 Task: Create a section Code Collectors and in the section, add a milestone Content Management System Implementation in the project TravelForge.
Action: Mouse moved to (70, 422)
Screenshot: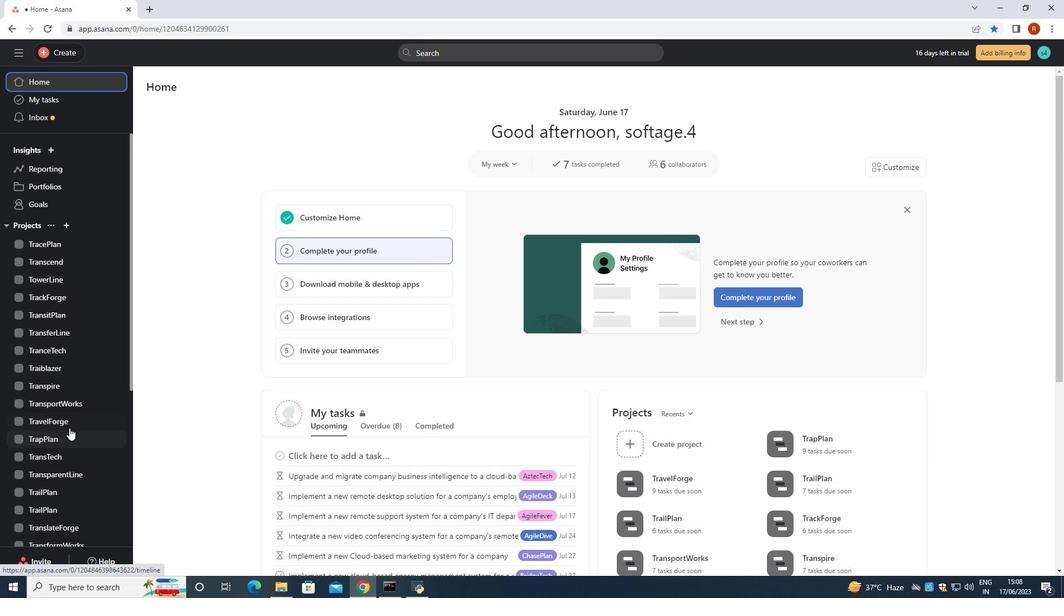 
Action: Mouse pressed left at (70, 422)
Screenshot: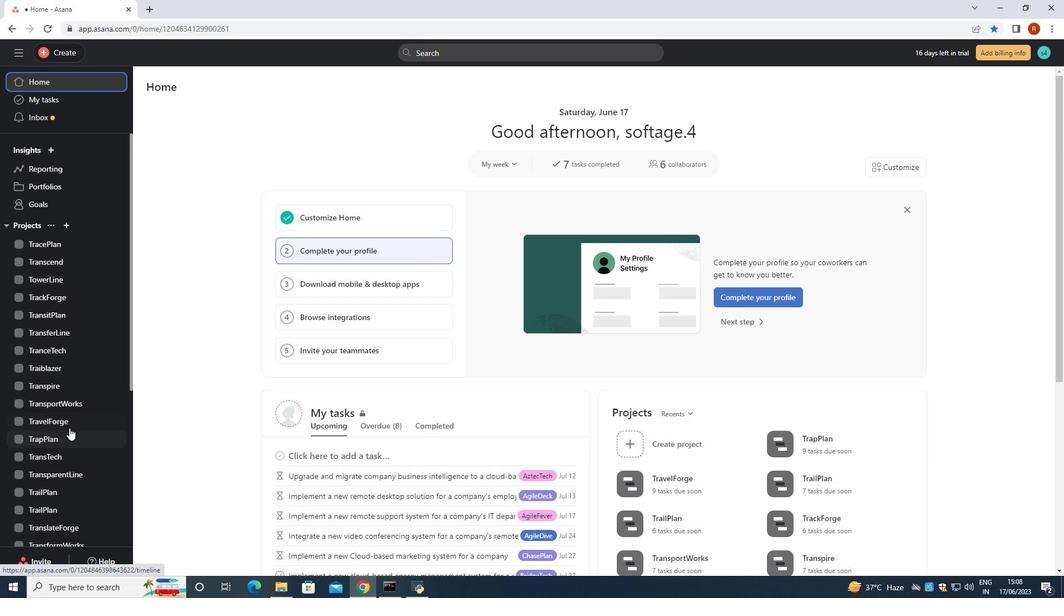 
Action: Mouse moved to (170, 454)
Screenshot: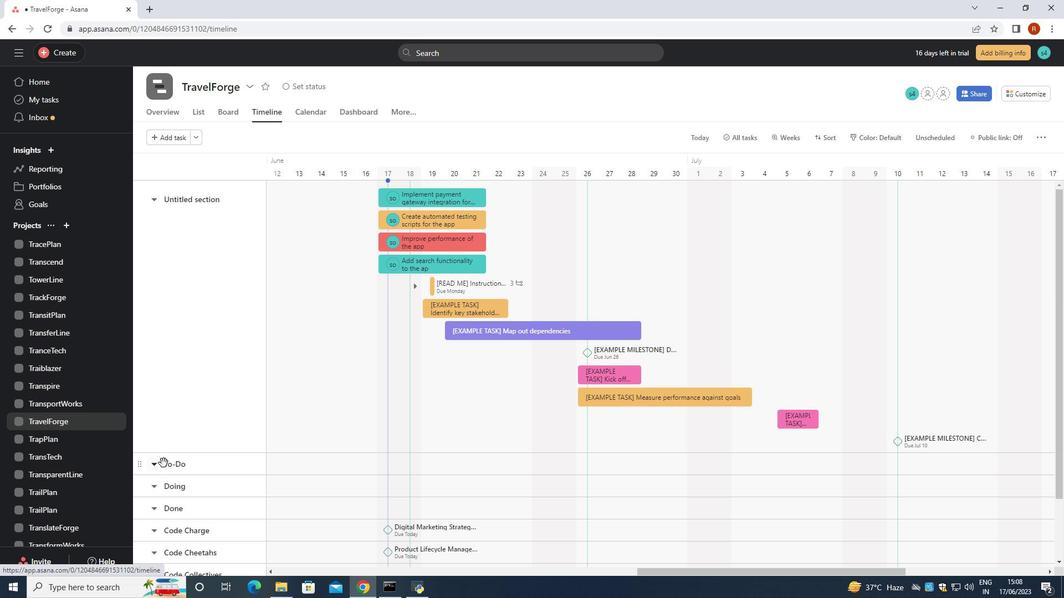 
Action: Mouse scrolled (170, 454) with delta (0, 0)
Screenshot: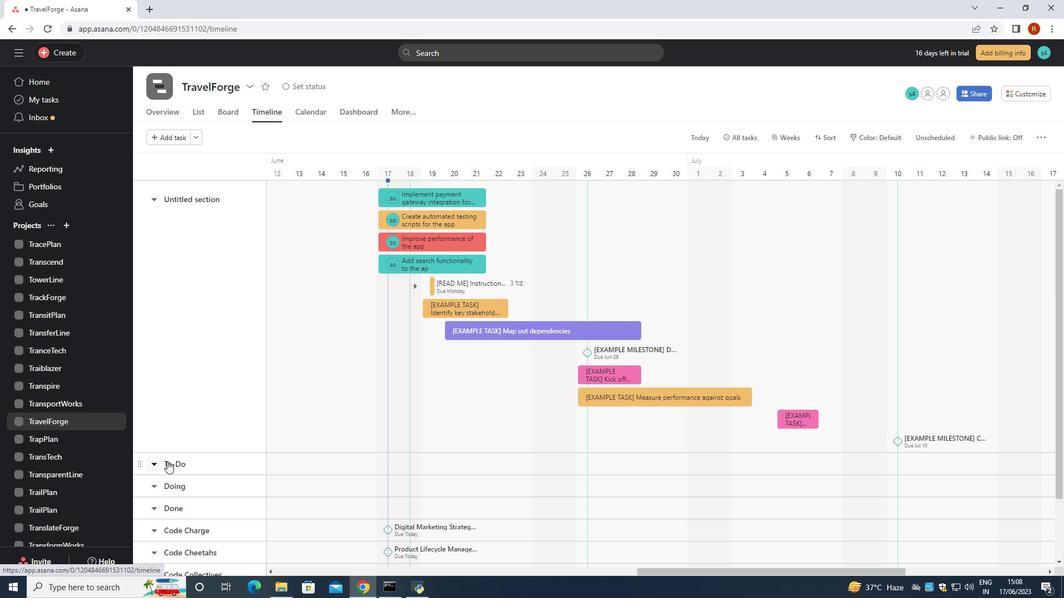 
Action: Mouse scrolled (170, 454) with delta (0, 0)
Screenshot: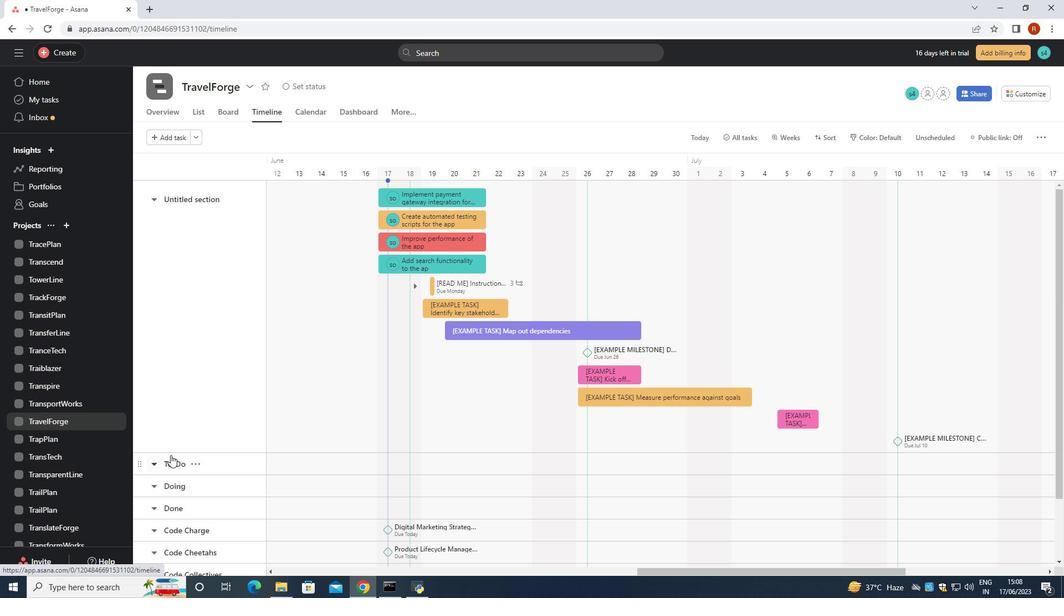 
Action: Mouse moved to (171, 454)
Screenshot: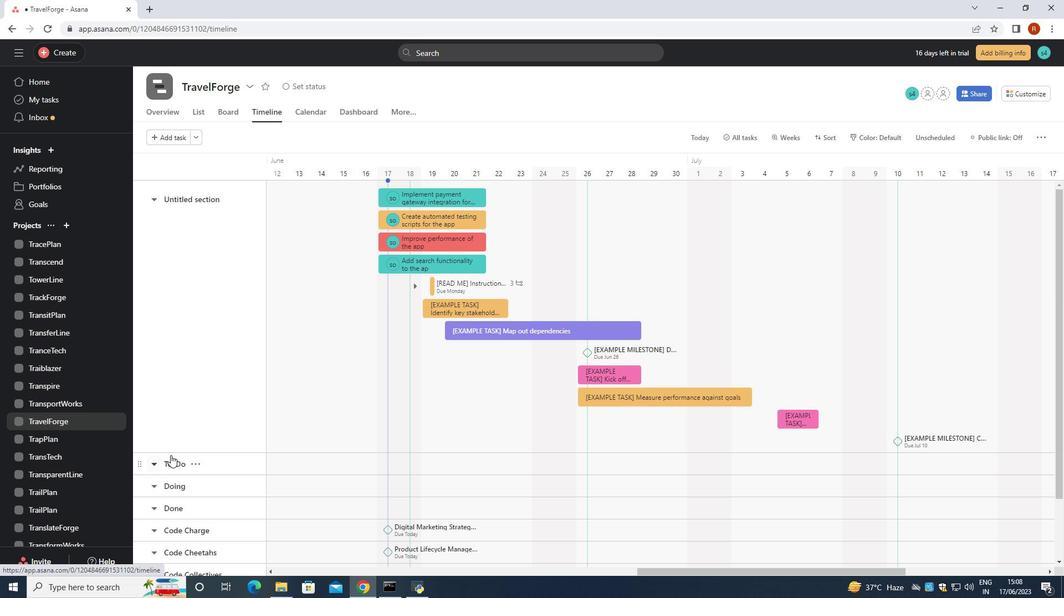 
Action: Mouse scrolled (171, 454) with delta (0, 0)
Screenshot: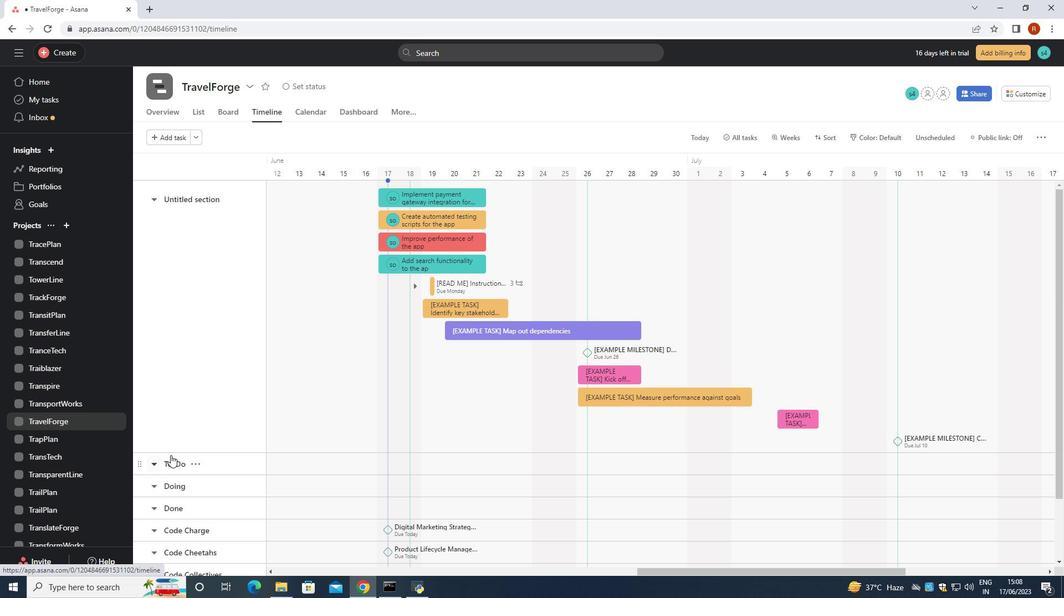 
Action: Mouse moved to (171, 454)
Screenshot: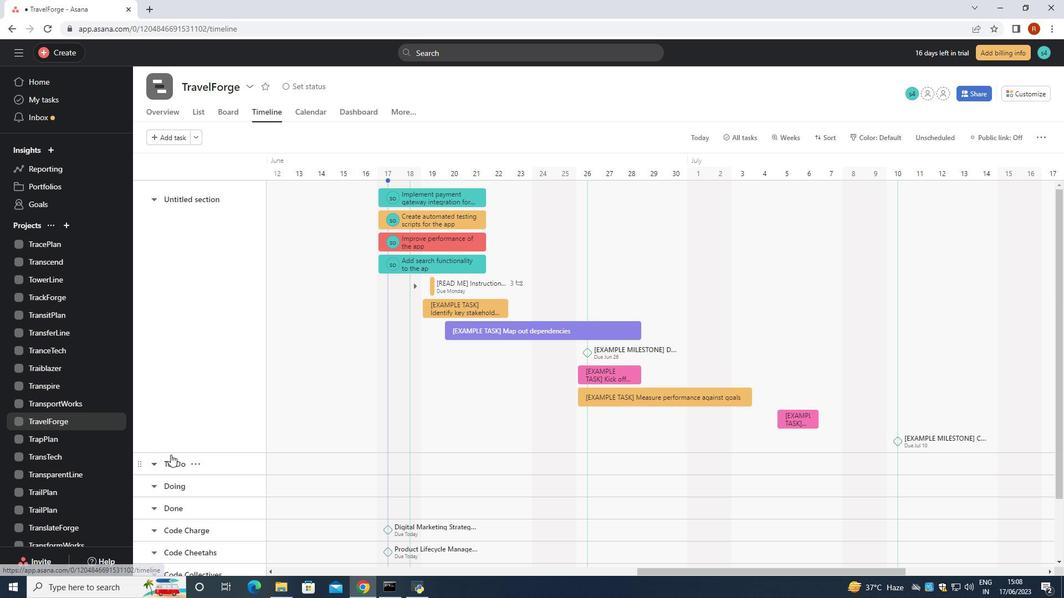 
Action: Mouse scrolled (171, 454) with delta (0, 0)
Screenshot: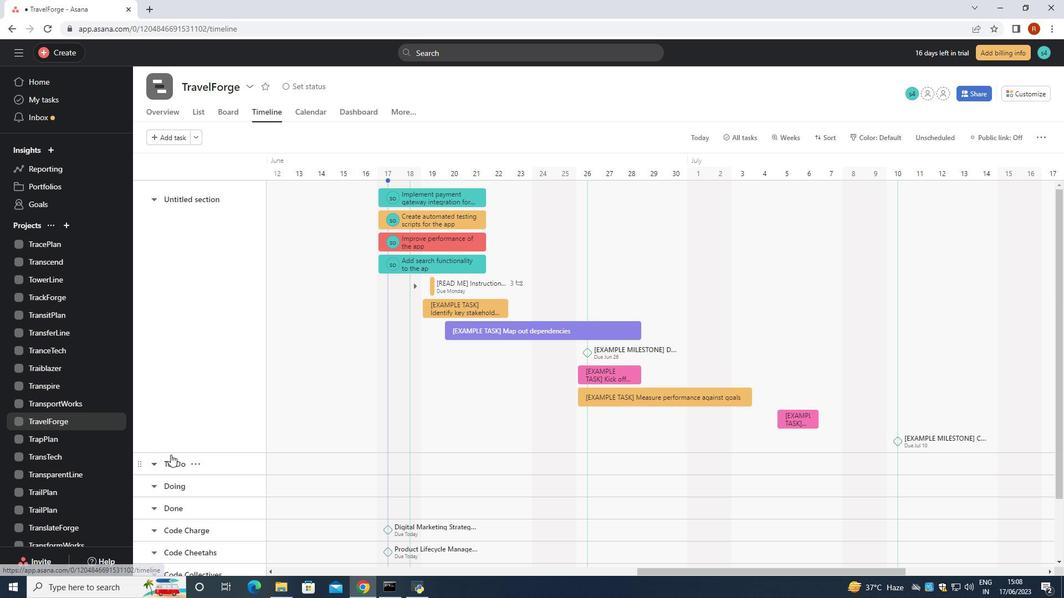 
Action: Mouse moved to (172, 454)
Screenshot: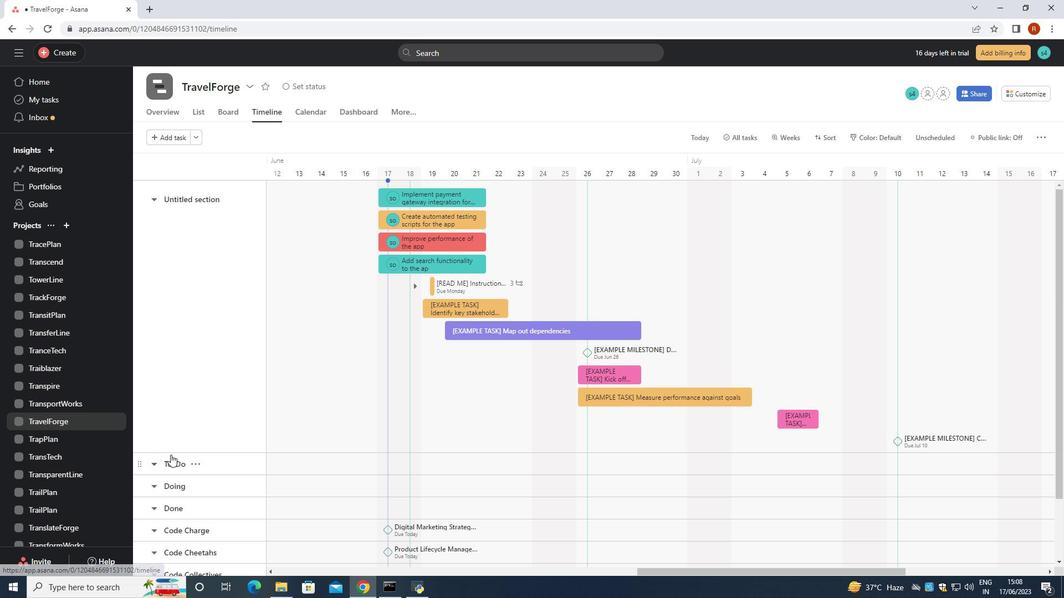 
Action: Mouse scrolled (172, 454) with delta (0, 0)
Screenshot: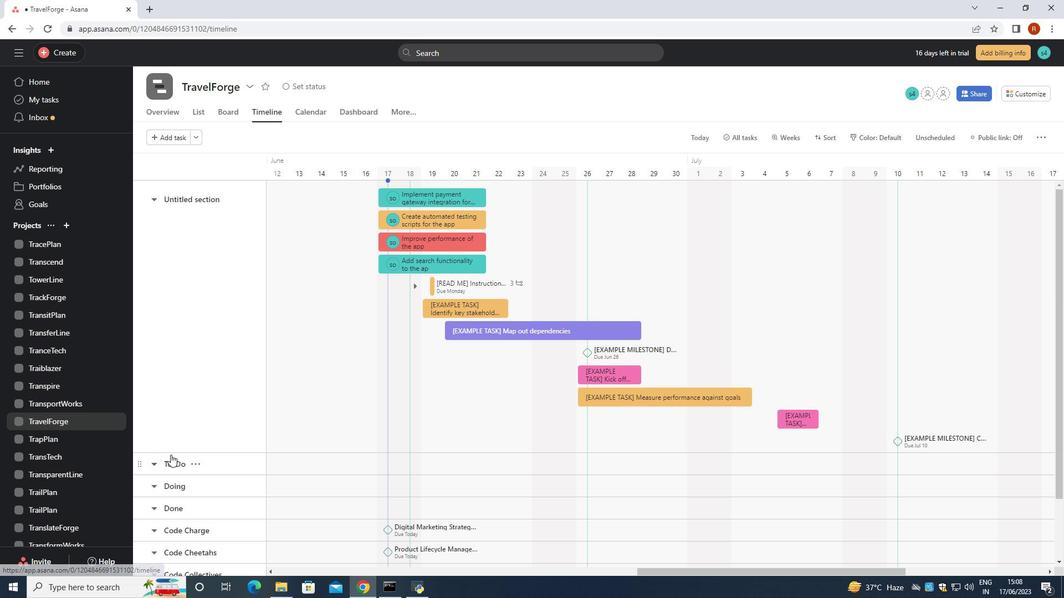 
Action: Mouse moved to (207, 523)
Screenshot: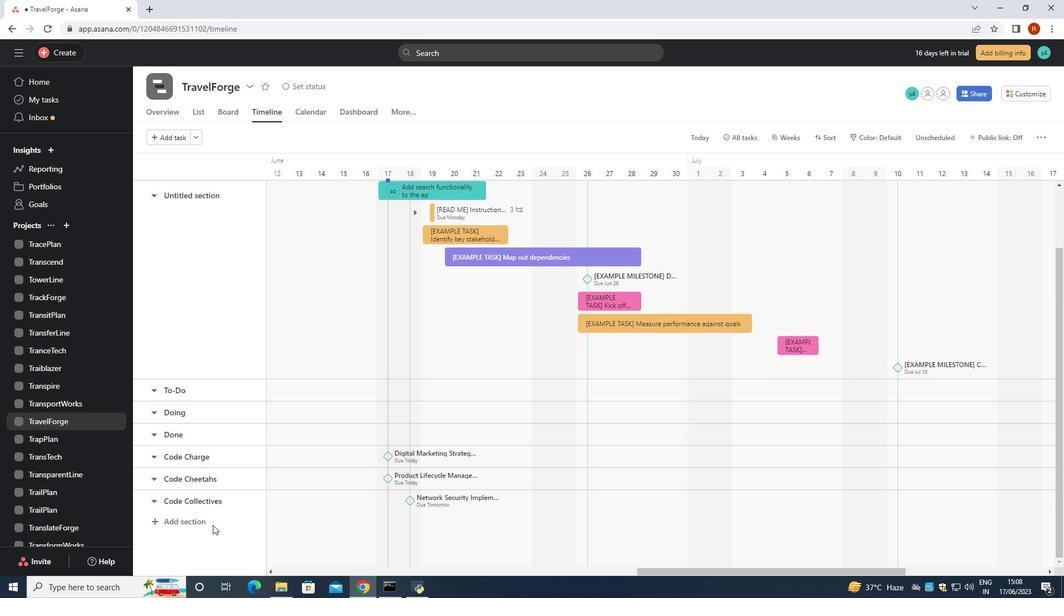 
Action: Mouse pressed left at (207, 523)
Screenshot: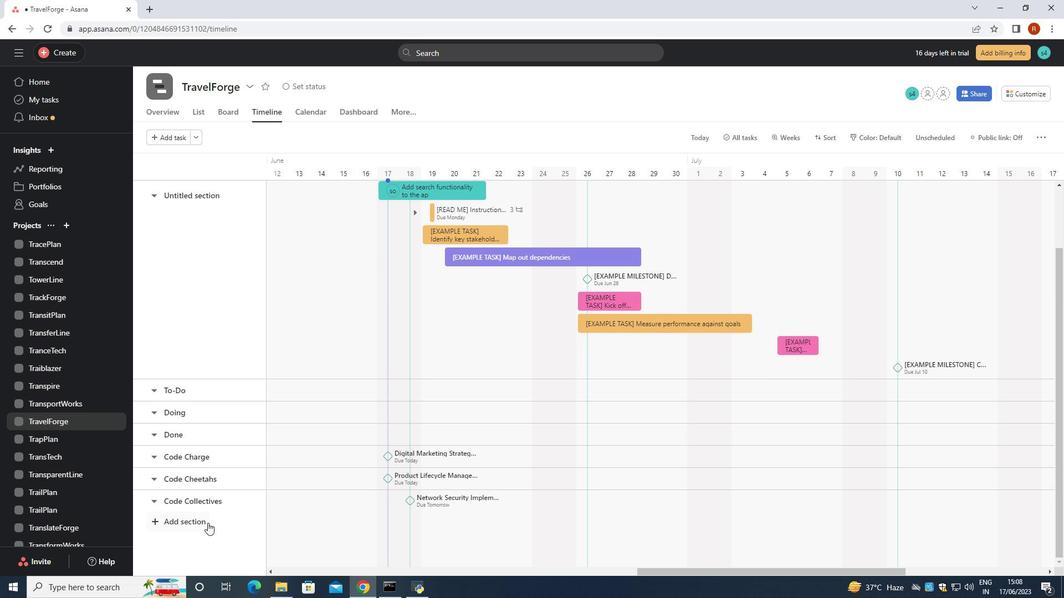 
Action: Key pressed <Key.shift>Code<Key.space><Key.shift>Collectors
Screenshot: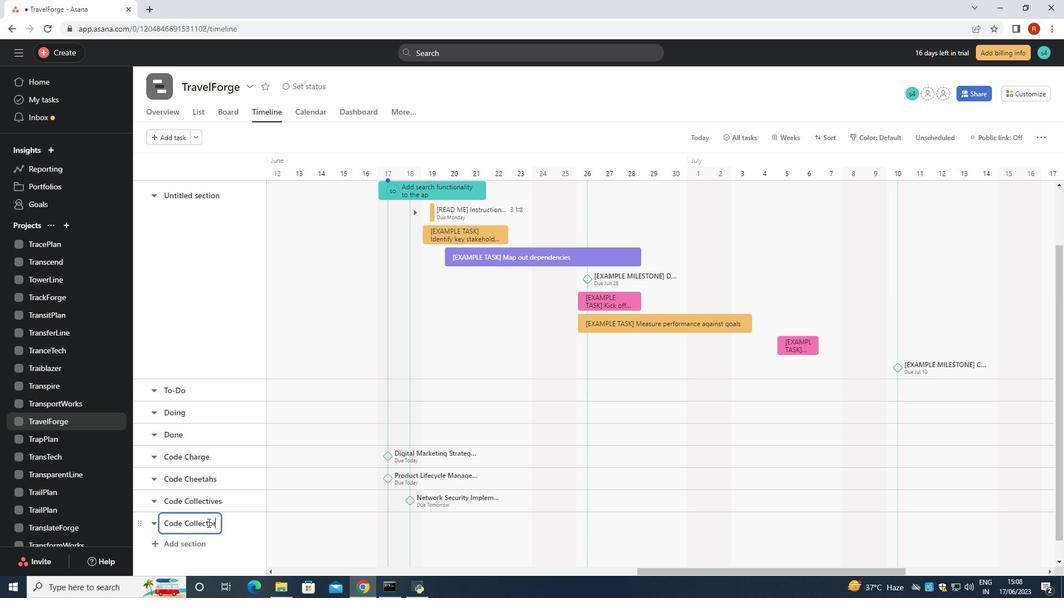 
Action: Mouse moved to (302, 524)
Screenshot: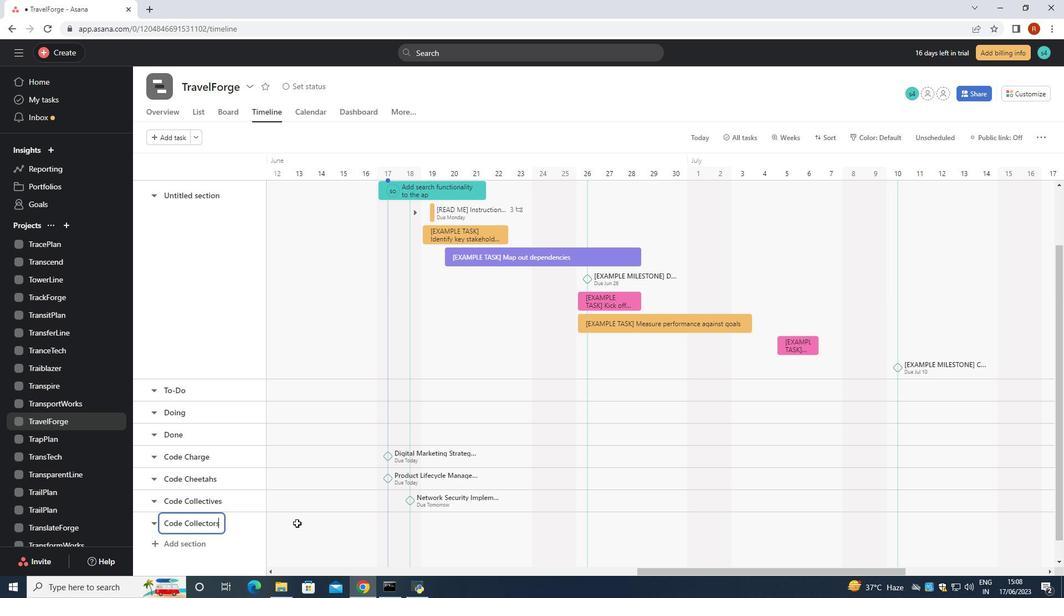 
Action: Mouse pressed left at (302, 524)
Screenshot: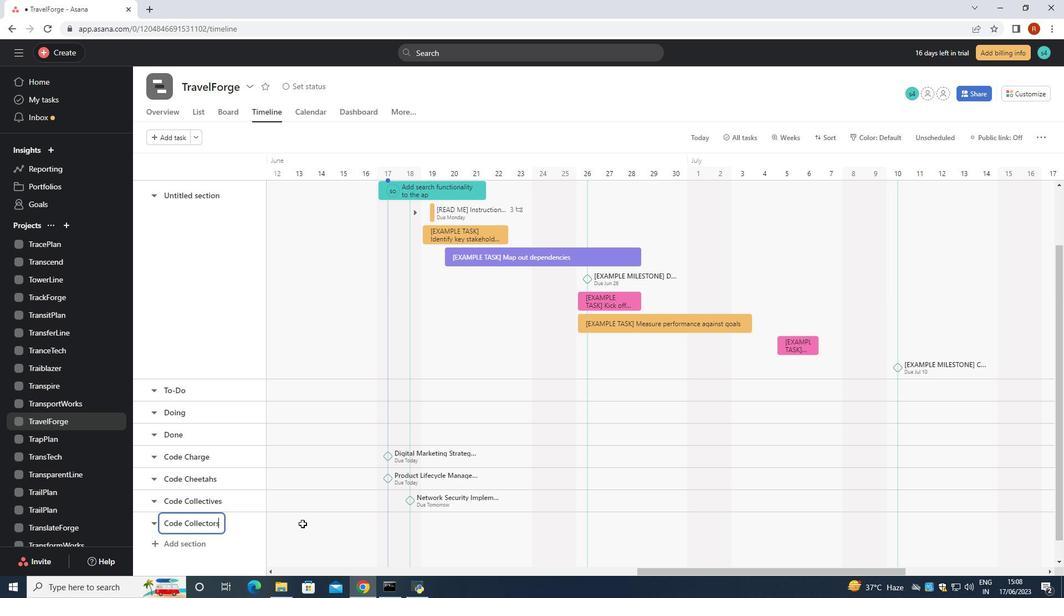
Action: Mouse moved to (314, 524)
Screenshot: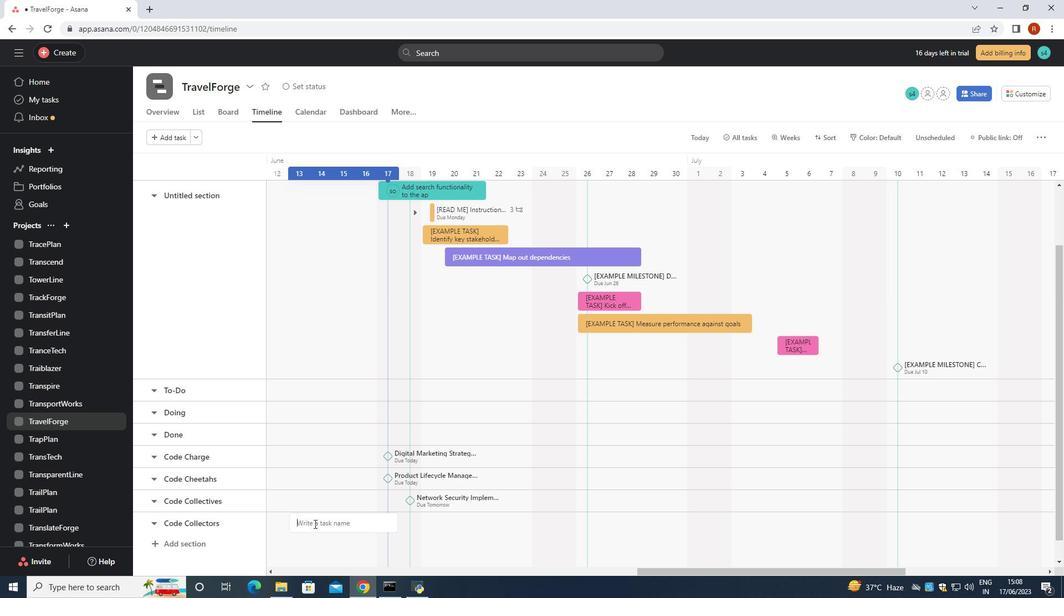 
Action: Key pressed <Key.shift>Content<Key.space><Key.shift>Management<Key.space><Key.shift>System<Key.space><Key.shift>Implementation<Key.enter>
Screenshot: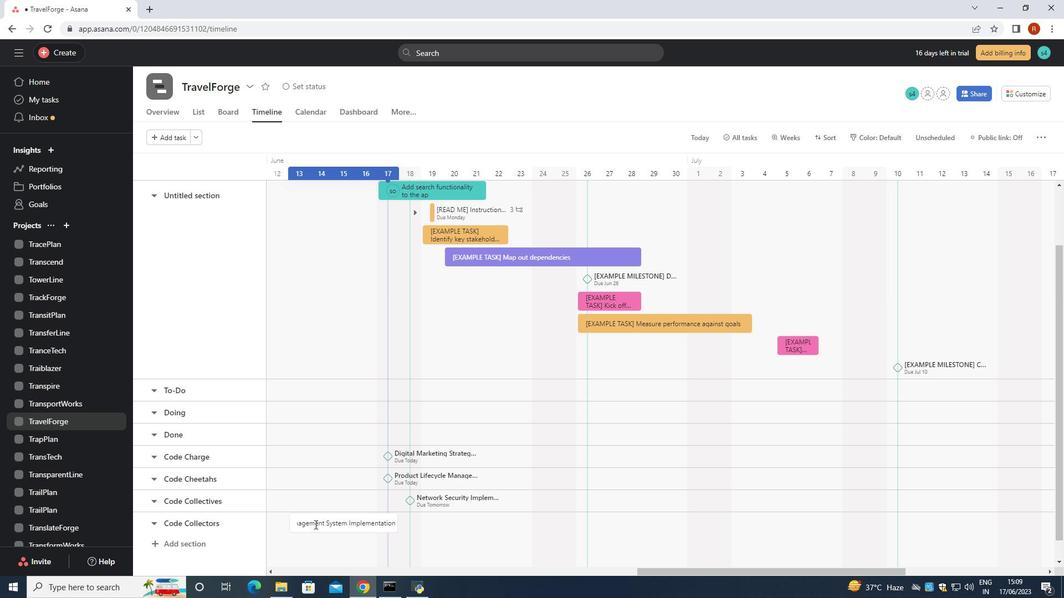 
Action: Mouse moved to (326, 527)
Screenshot: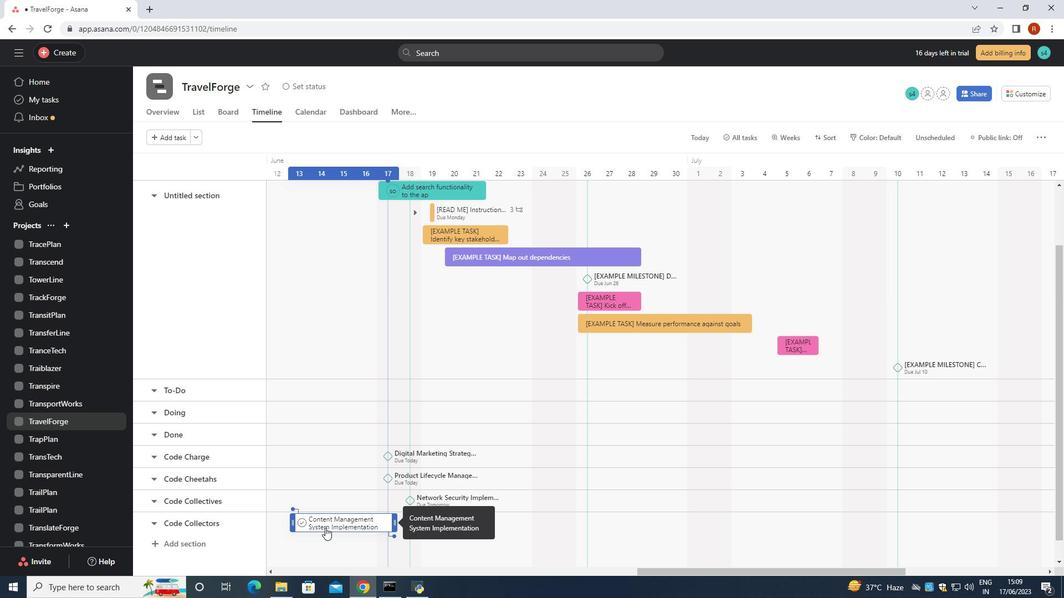 
Action: Mouse pressed right at (326, 527)
Screenshot: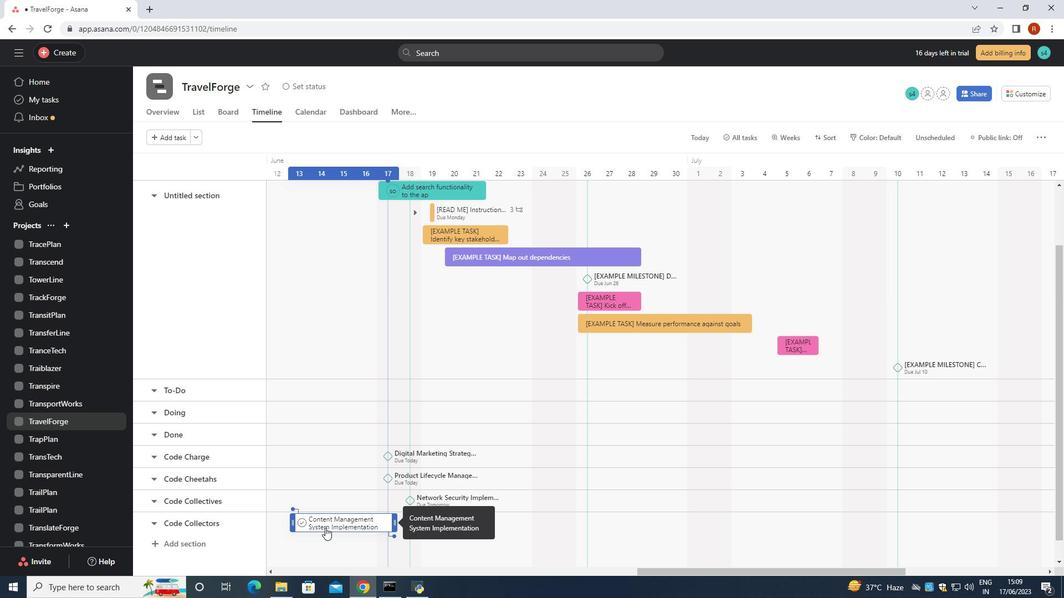
Action: Mouse moved to (387, 476)
Screenshot: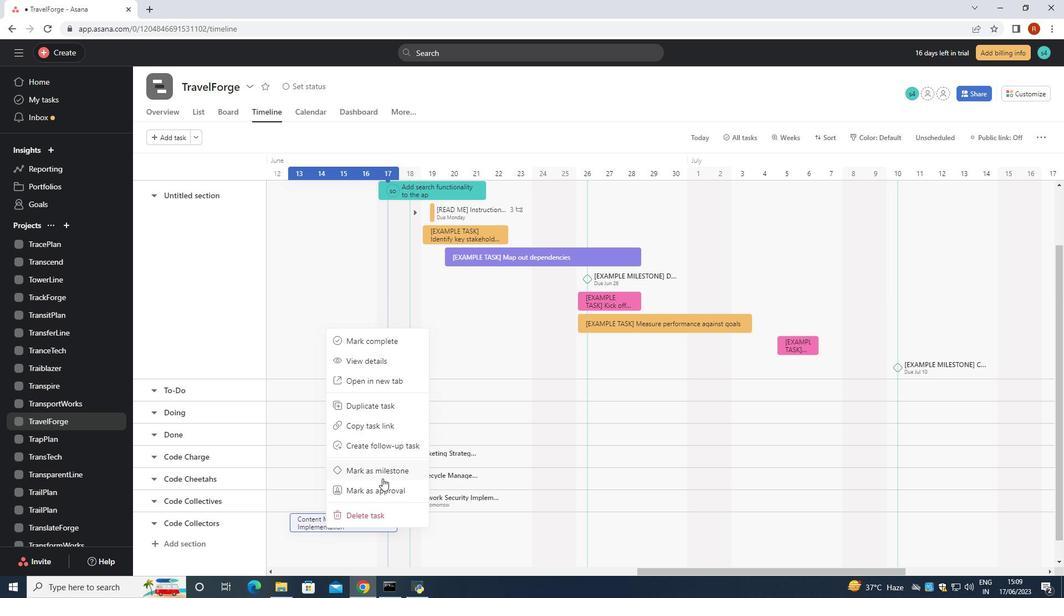 
Action: Mouse pressed left at (387, 476)
Screenshot: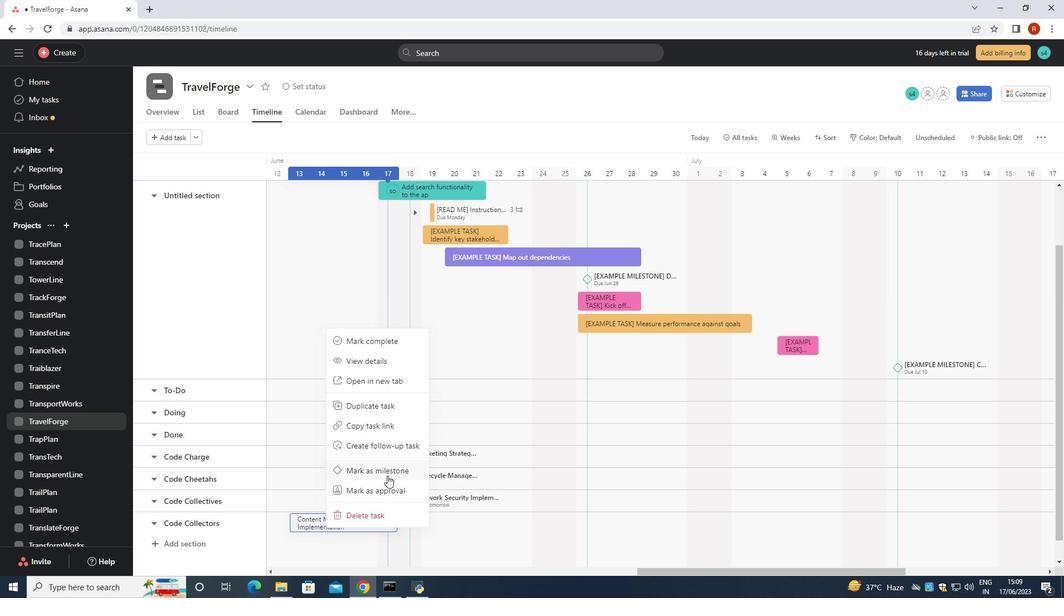 
Action: Mouse moved to (386, 480)
Screenshot: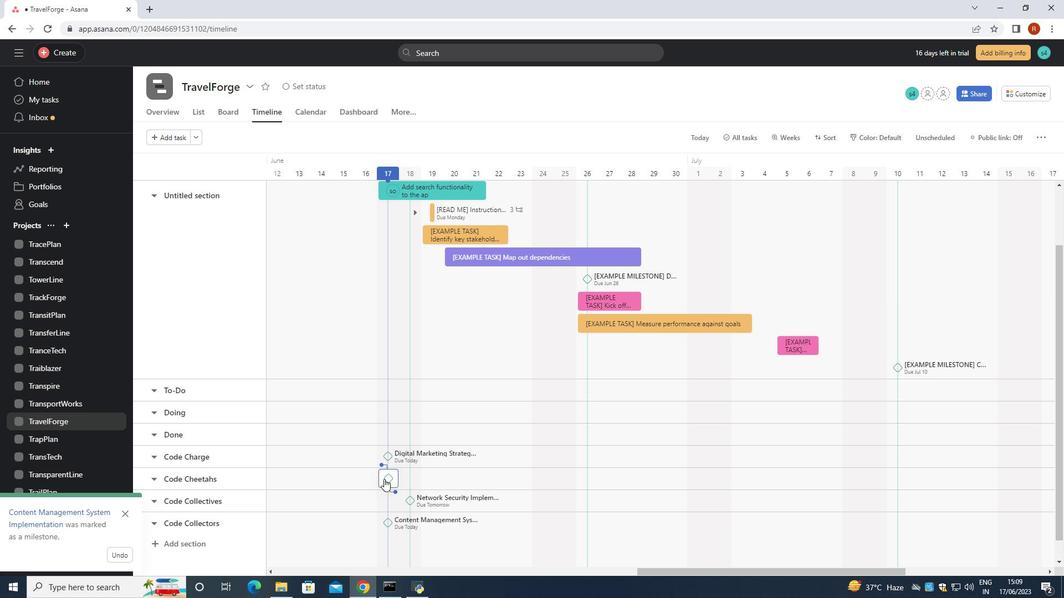 
